 Task: In the  document map.docx Use the feature 'and check spelling and grammer' Change font style of header to '24' Select the body of letter and change paragraph spacing to  1.5
Action: Mouse moved to (210, 375)
Screenshot: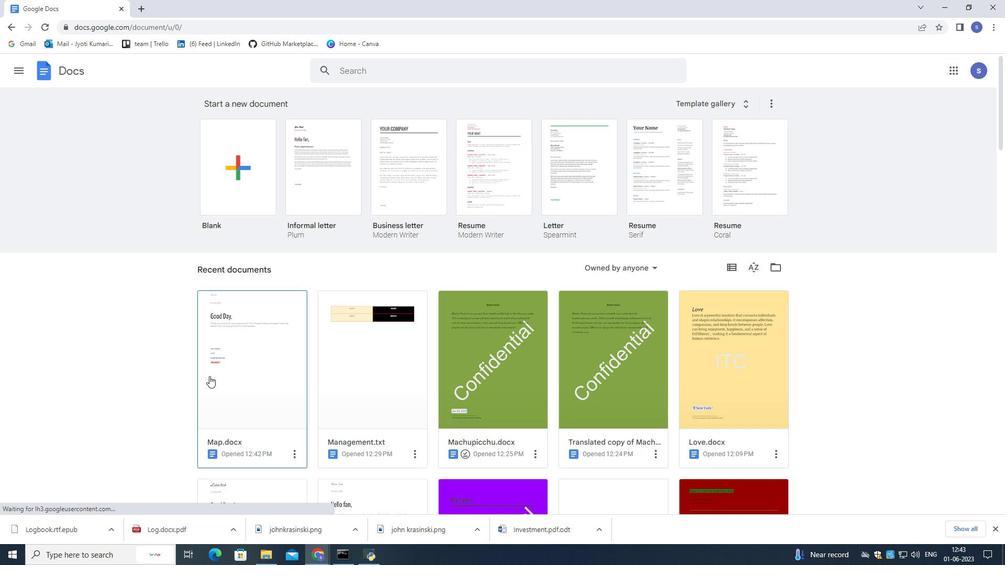 
Action: Mouse pressed left at (210, 375)
Screenshot: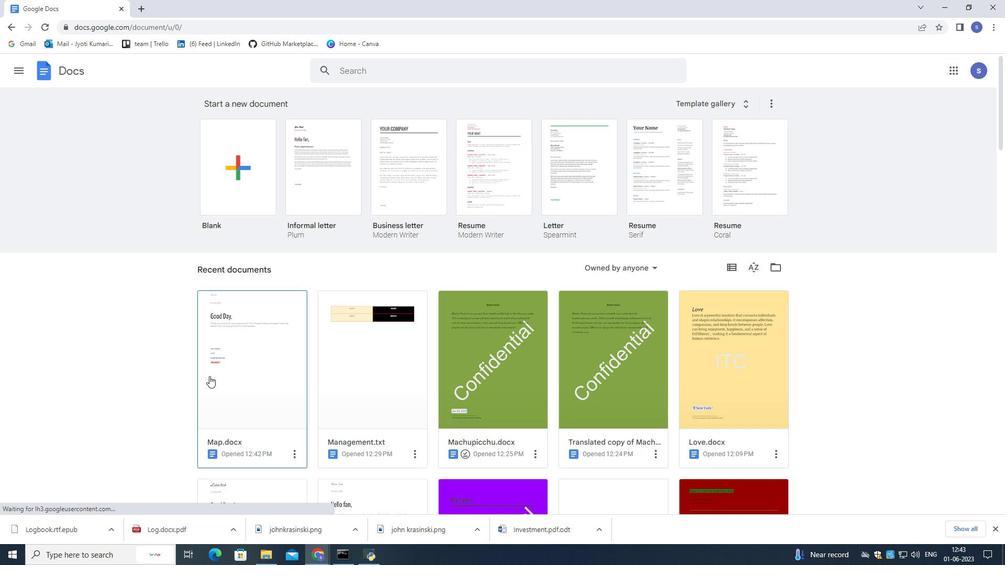 
Action: Mouse moved to (210, 375)
Screenshot: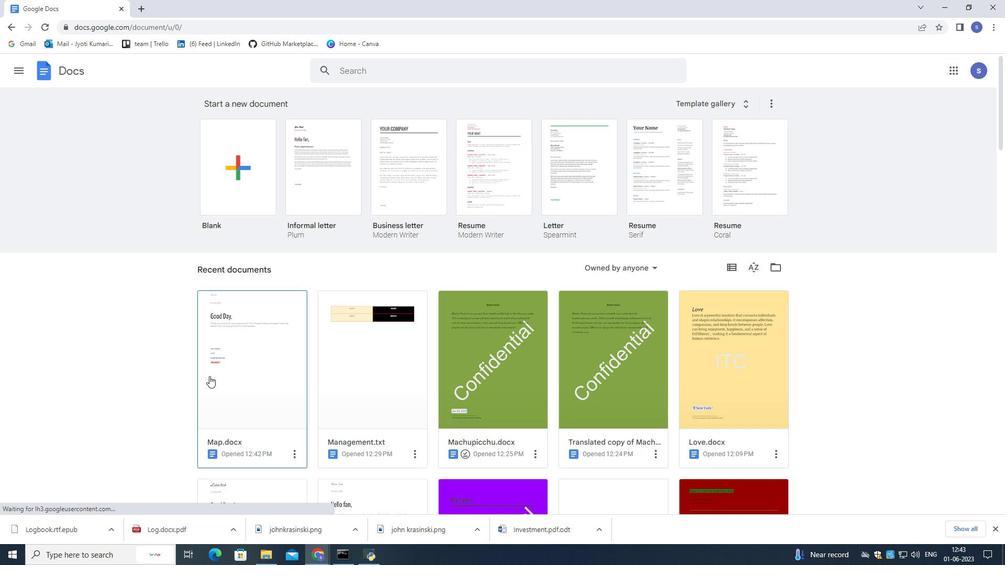 
Action: Mouse pressed left at (210, 375)
Screenshot: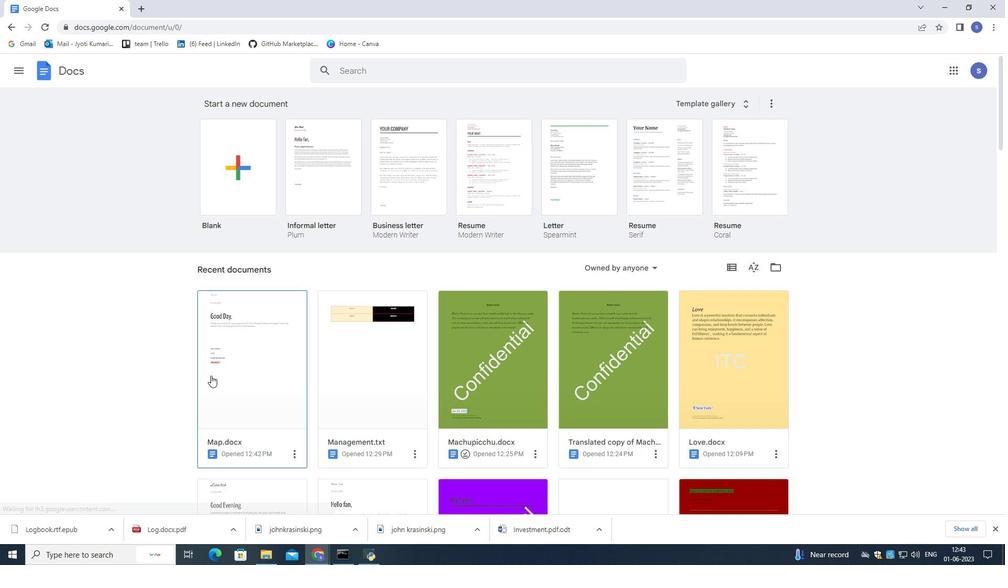 
Action: Mouse moved to (172, 76)
Screenshot: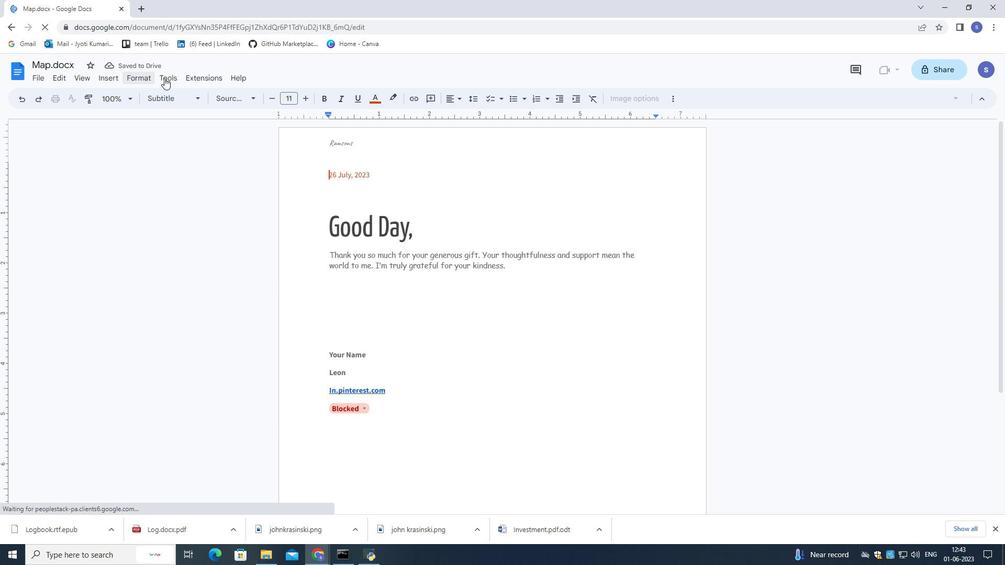
Action: Mouse pressed left at (172, 76)
Screenshot: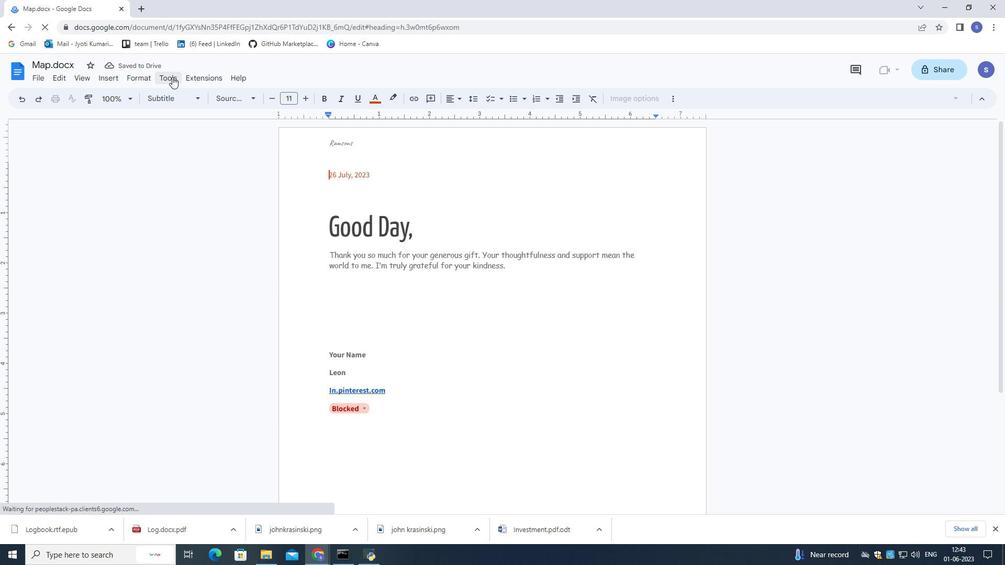 
Action: Mouse moved to (388, 94)
Screenshot: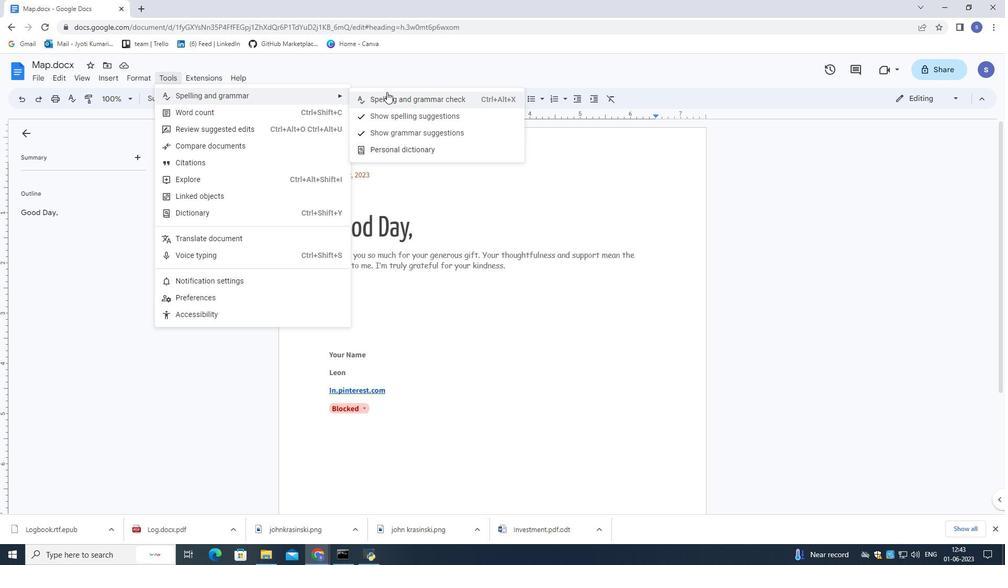 
Action: Mouse pressed left at (388, 94)
Screenshot: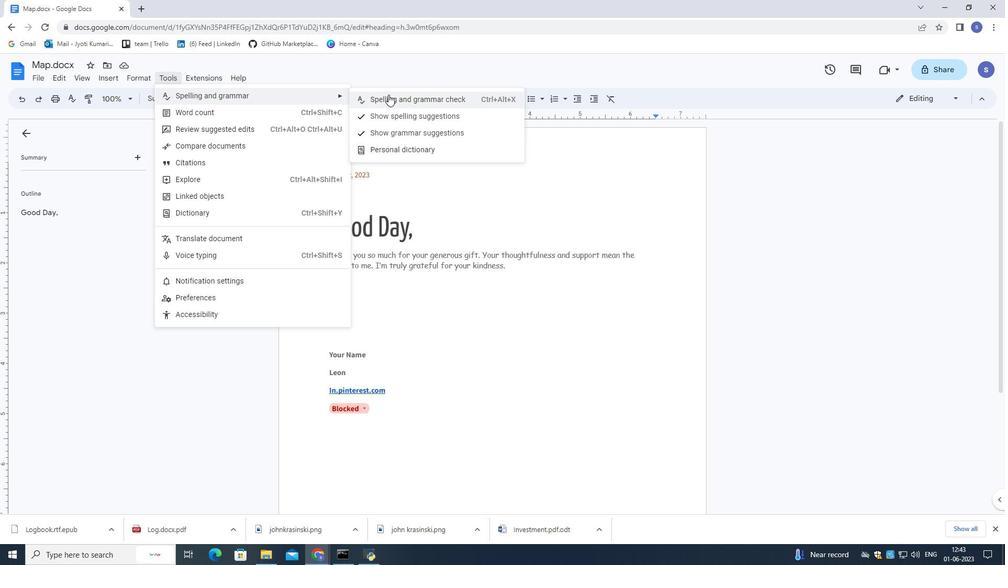 
Action: Mouse moved to (369, 145)
Screenshot: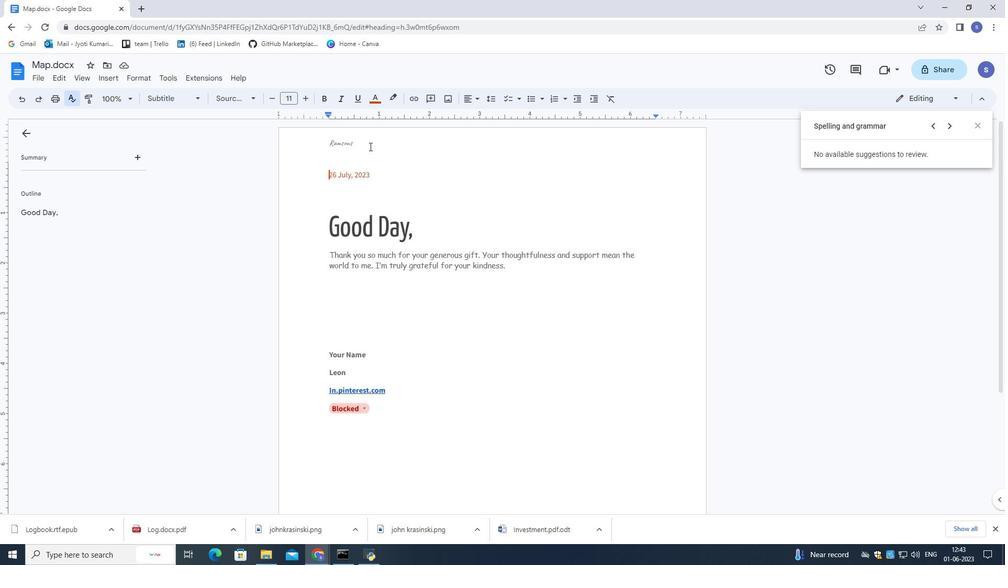 
Action: Mouse pressed left at (369, 145)
Screenshot: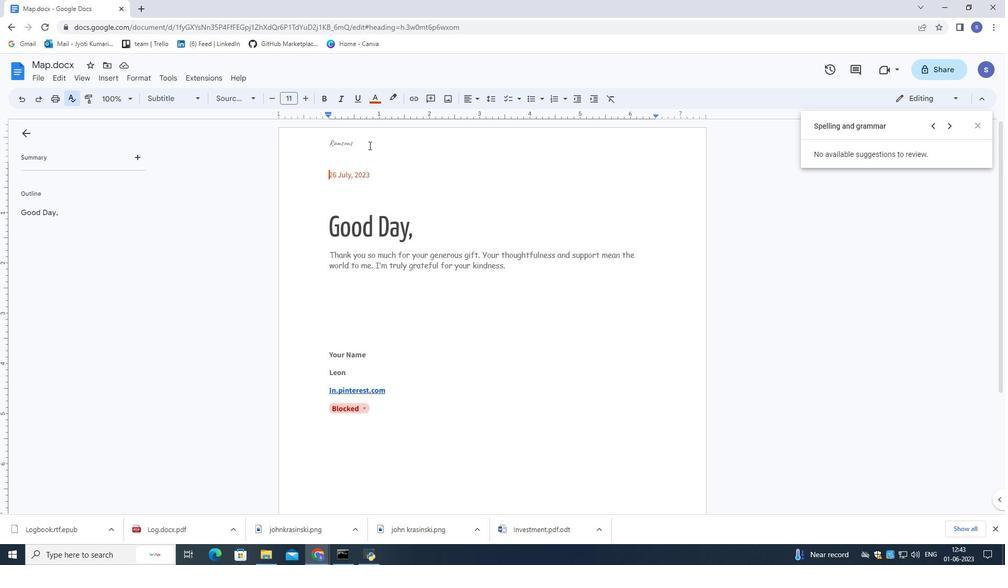 
Action: Mouse moved to (369, 145)
Screenshot: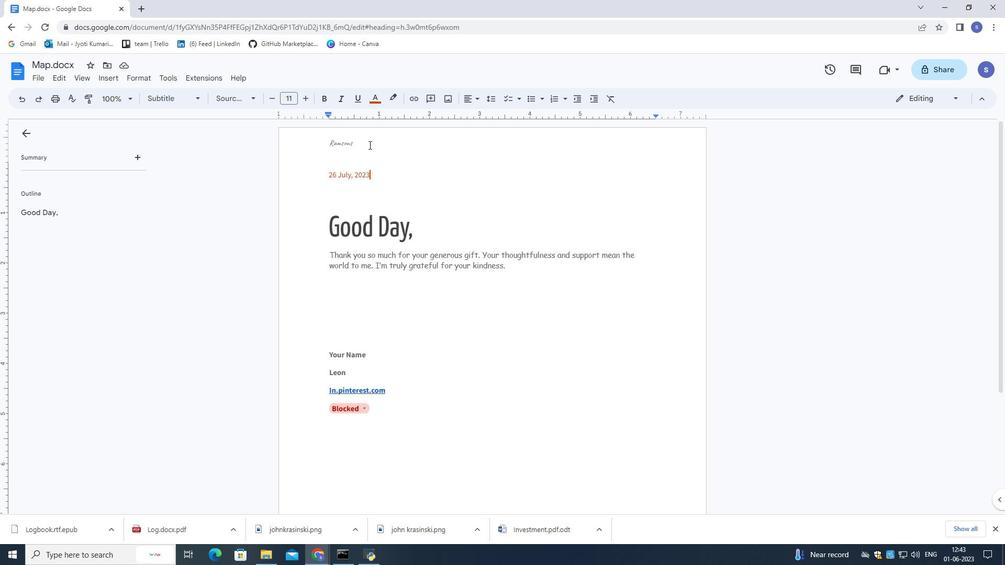 
Action: Mouse pressed left at (369, 145)
Screenshot: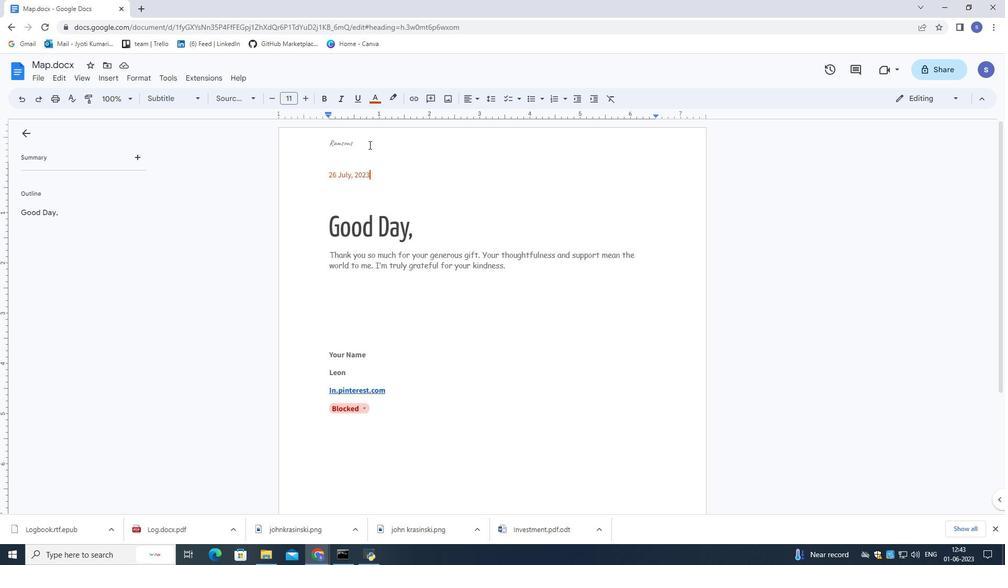 
Action: Mouse pressed left at (369, 145)
Screenshot: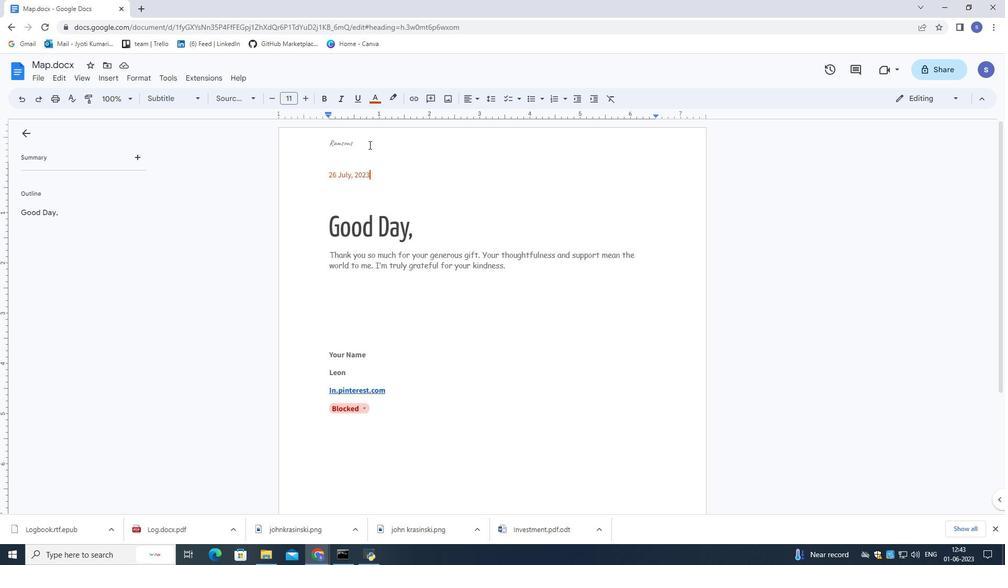 
Action: Mouse pressed left at (369, 145)
Screenshot: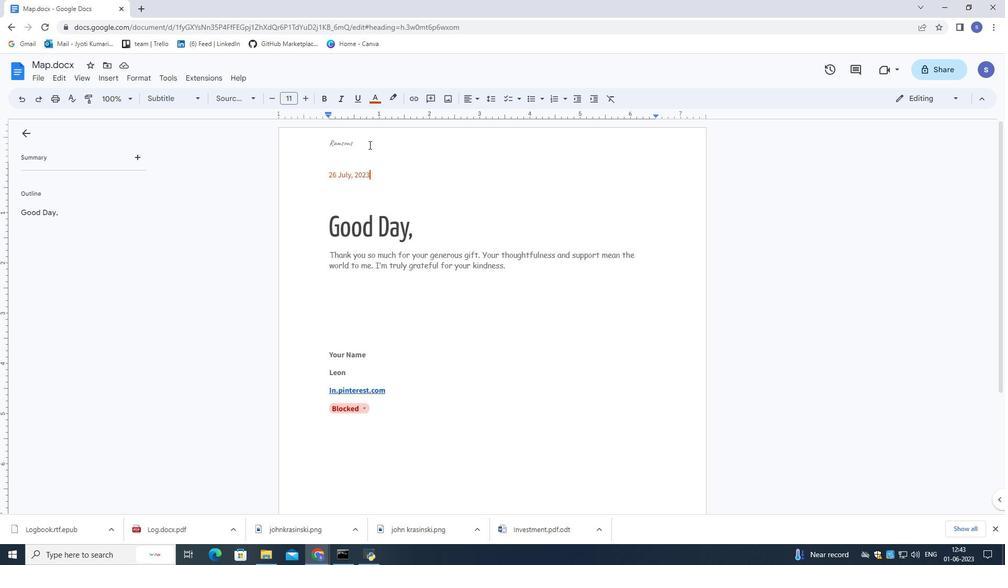 
Action: Mouse pressed left at (369, 145)
Screenshot: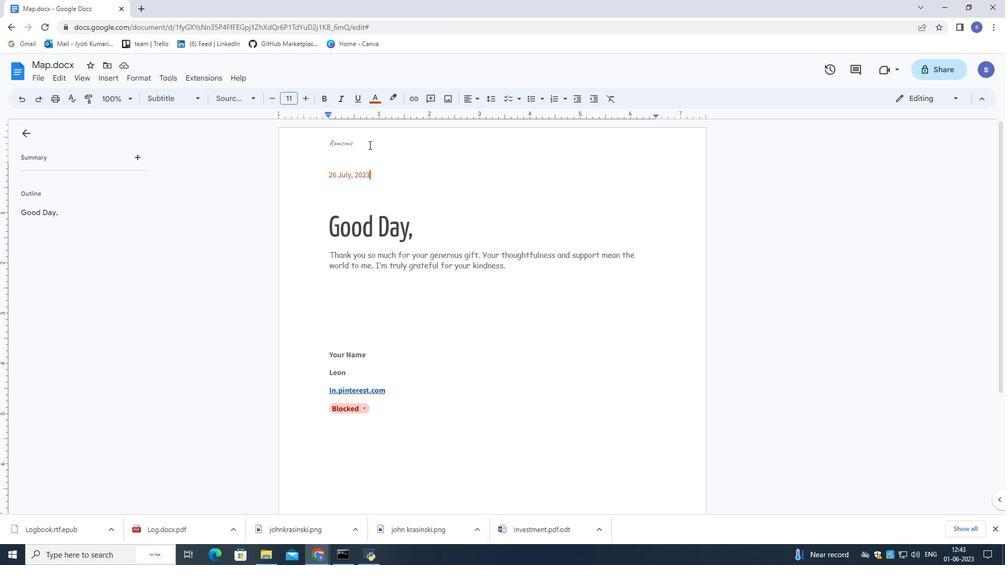 
Action: Mouse pressed left at (369, 145)
Screenshot: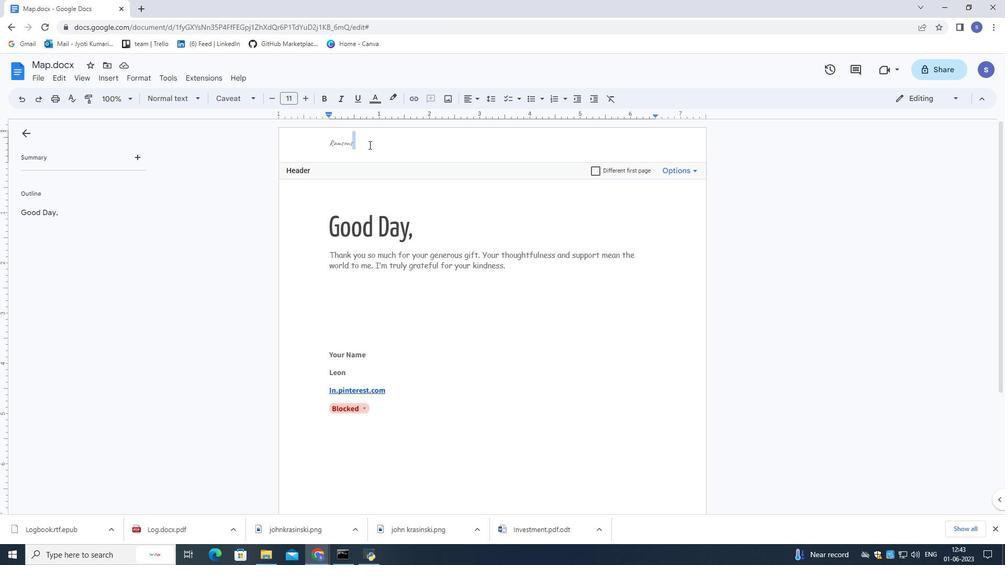 
Action: Mouse pressed left at (369, 145)
Screenshot: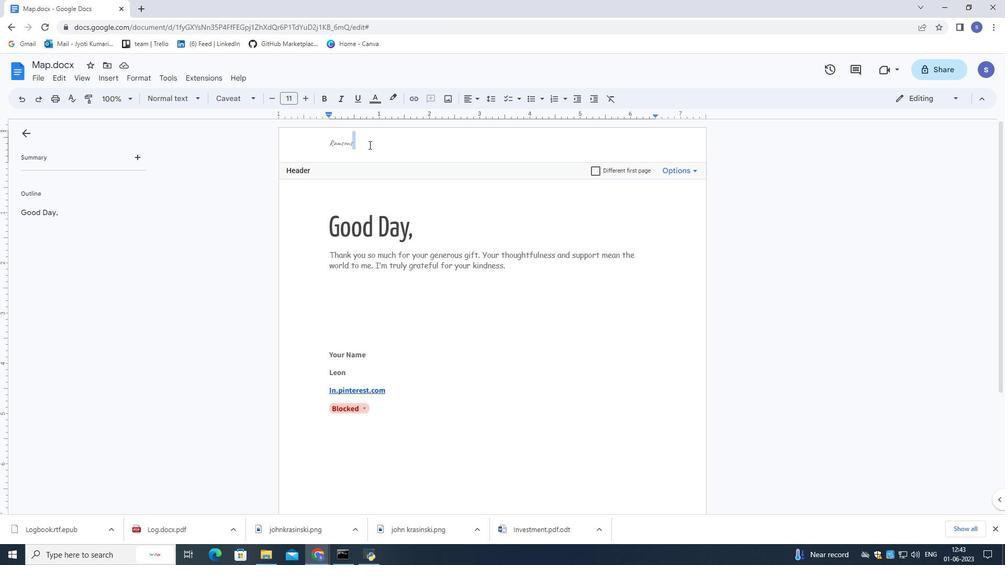 
Action: Mouse pressed left at (369, 145)
Screenshot: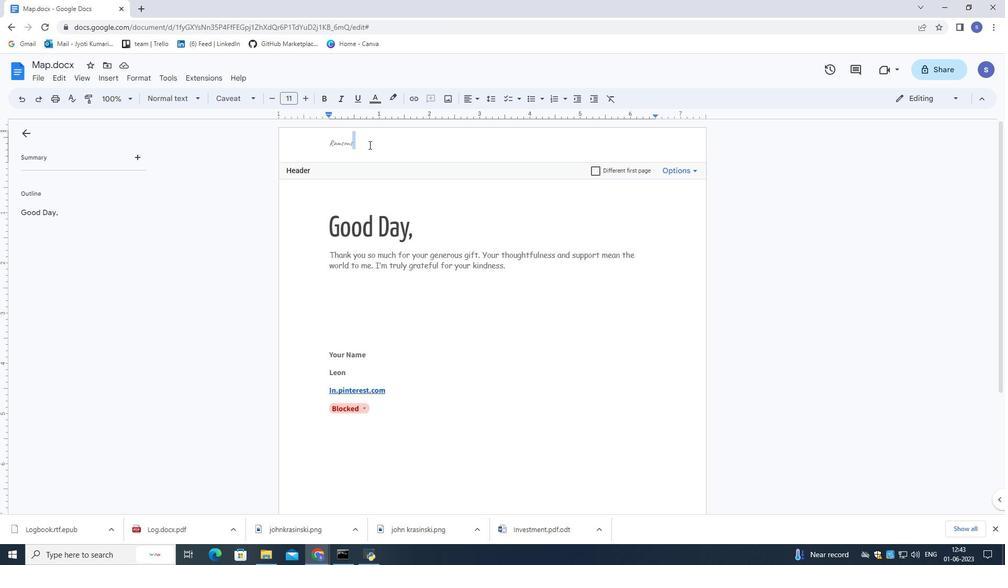 
Action: Mouse moved to (303, 98)
Screenshot: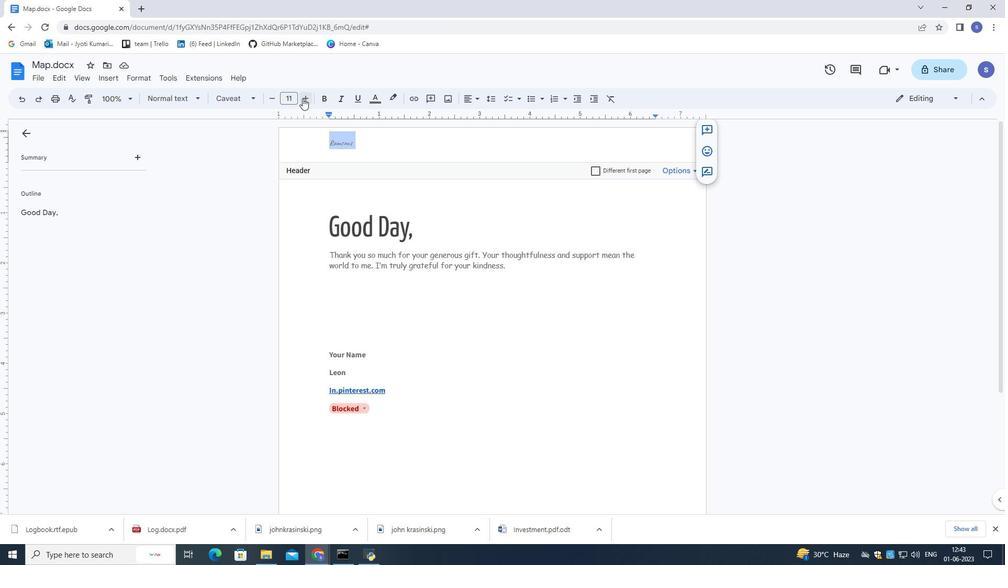 
Action: Mouse pressed left at (303, 98)
Screenshot: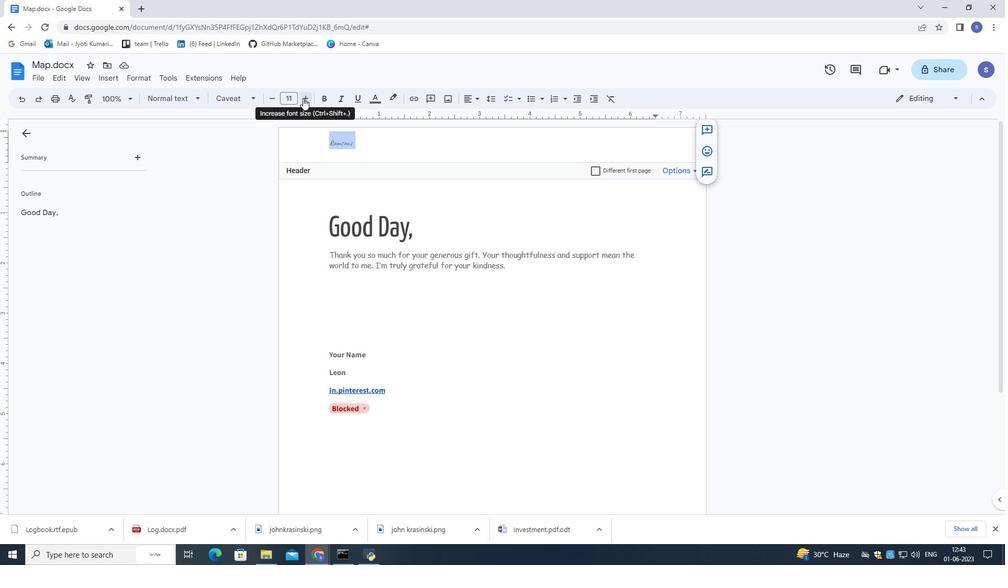 
Action: Mouse pressed left at (303, 98)
Screenshot: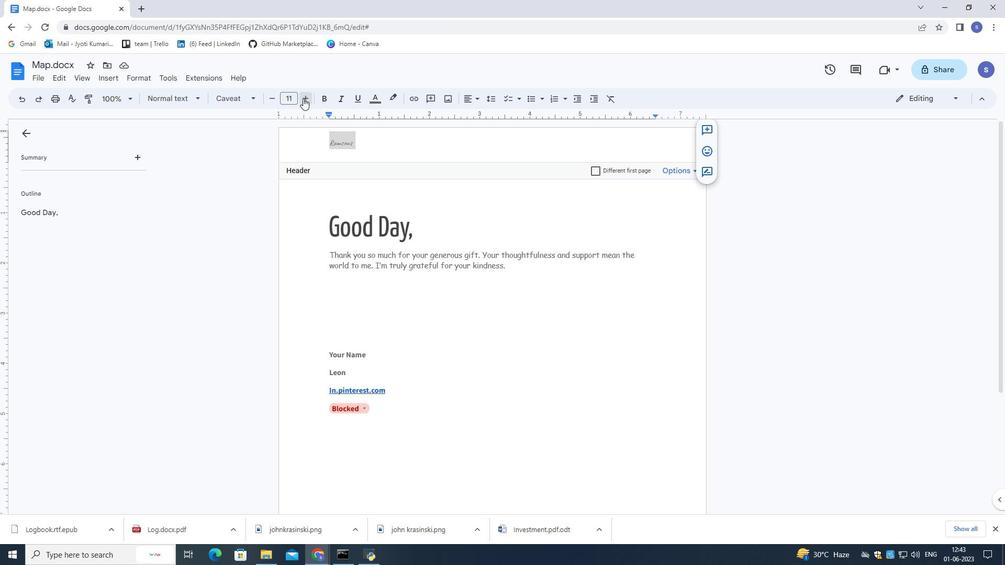 
Action: Mouse pressed left at (303, 98)
Screenshot: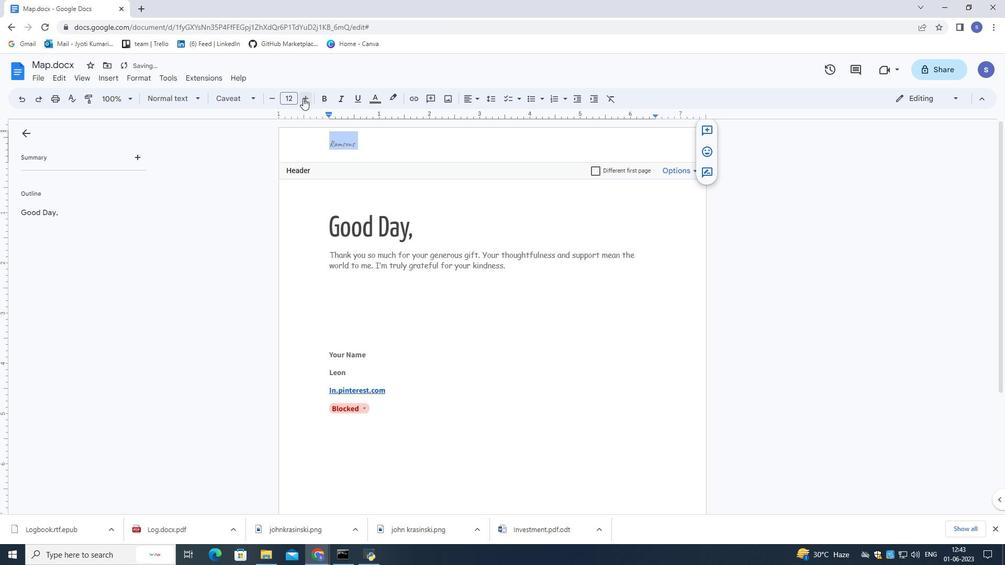 
Action: Mouse pressed left at (303, 98)
Screenshot: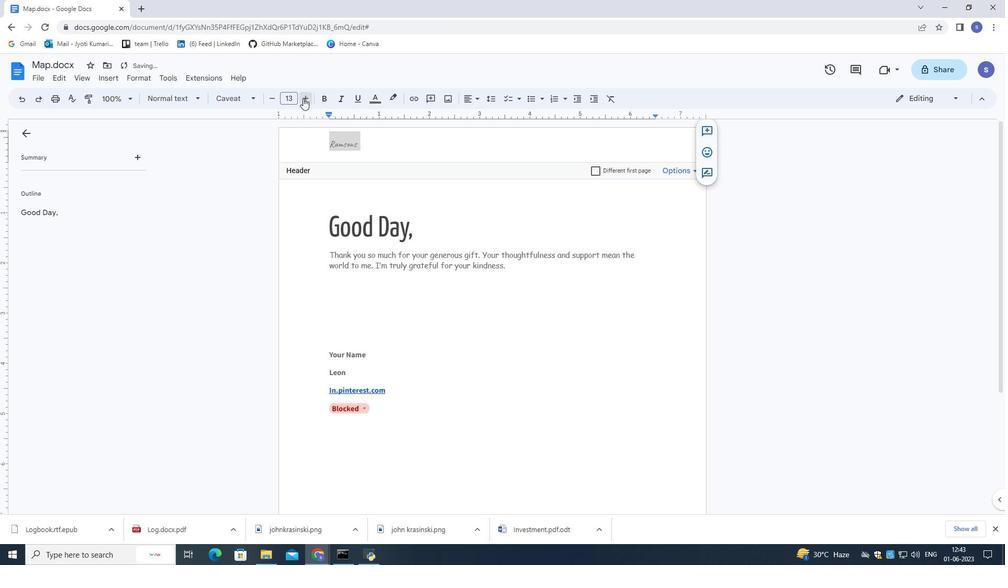 
Action: Mouse pressed left at (303, 98)
Screenshot: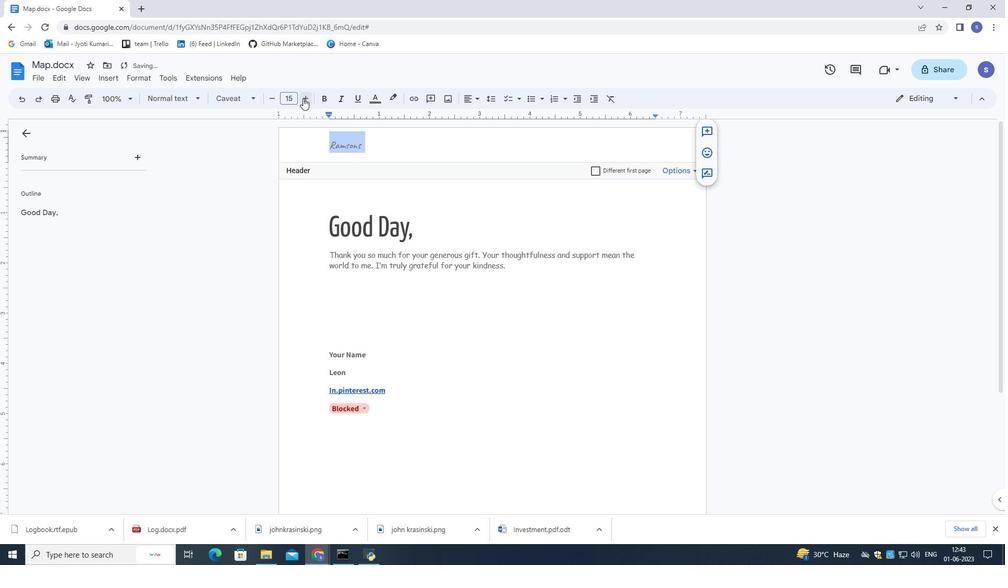 
Action: Mouse pressed left at (303, 98)
Screenshot: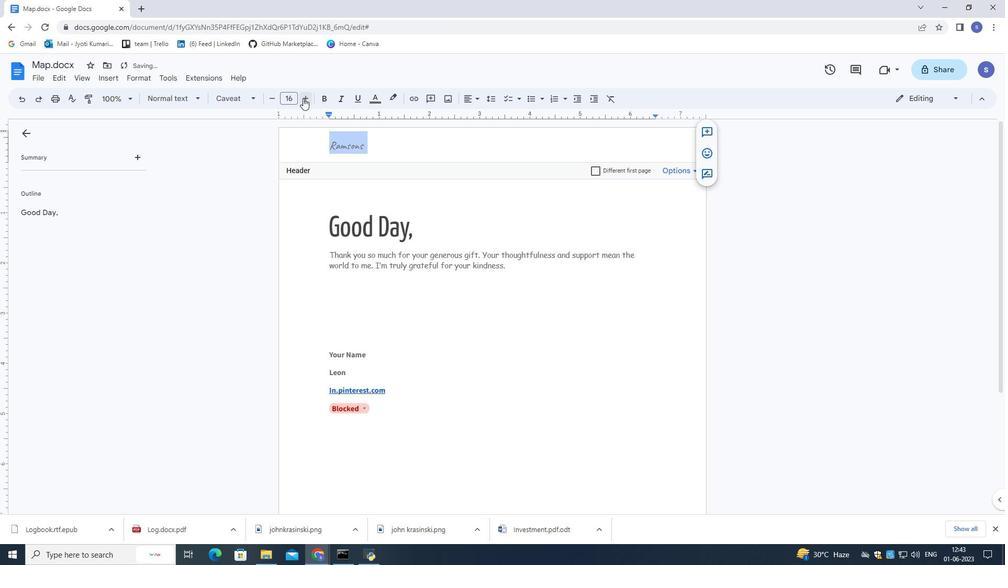 
Action: Mouse pressed left at (303, 98)
Screenshot: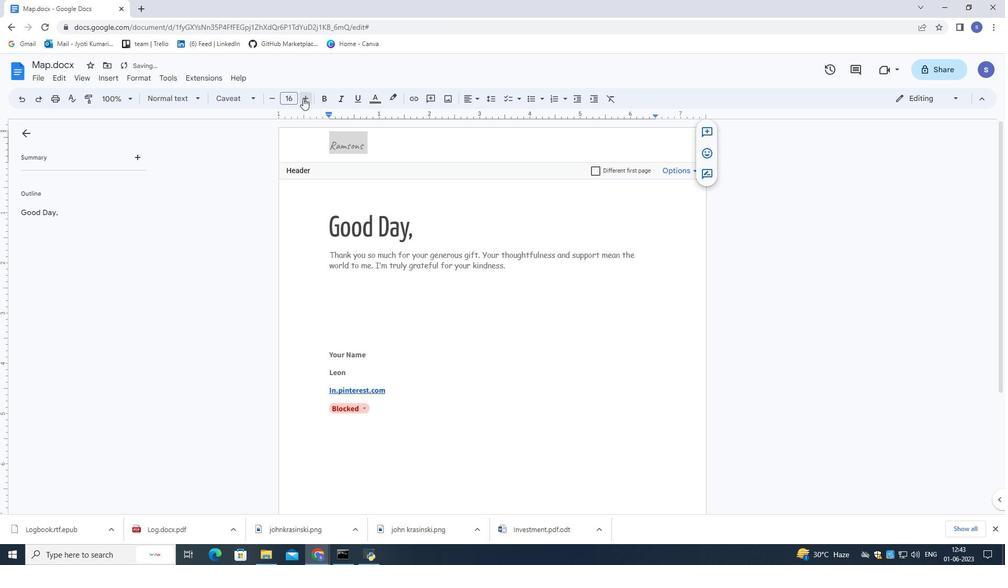 
Action: Mouse pressed left at (303, 98)
Screenshot: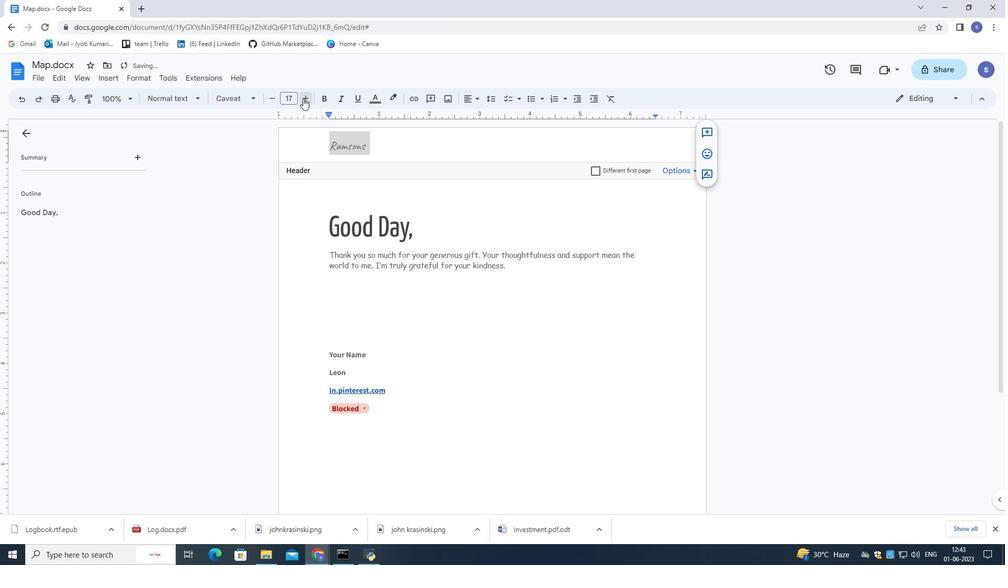 
Action: Mouse pressed left at (303, 98)
Screenshot: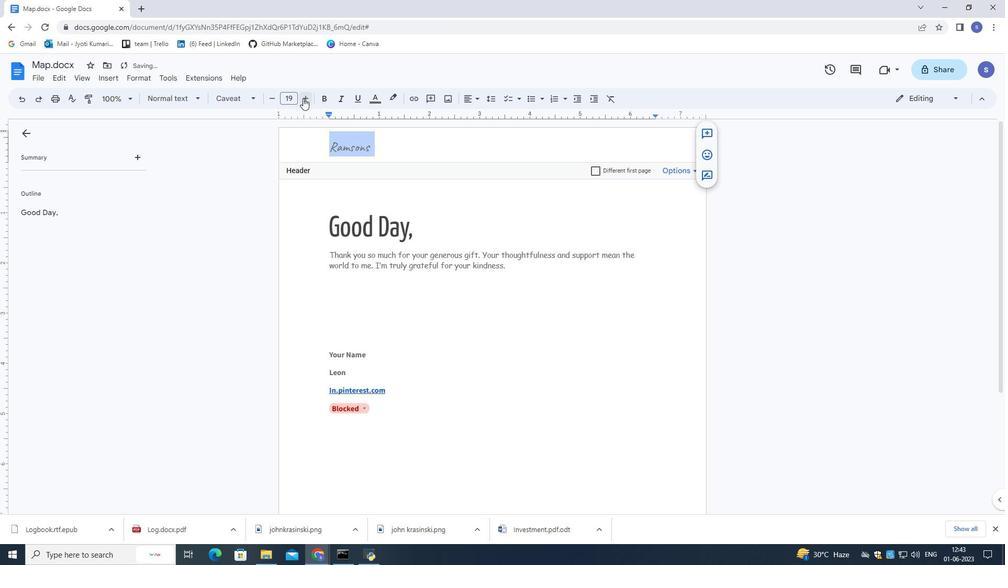 
Action: Mouse pressed left at (303, 98)
Screenshot: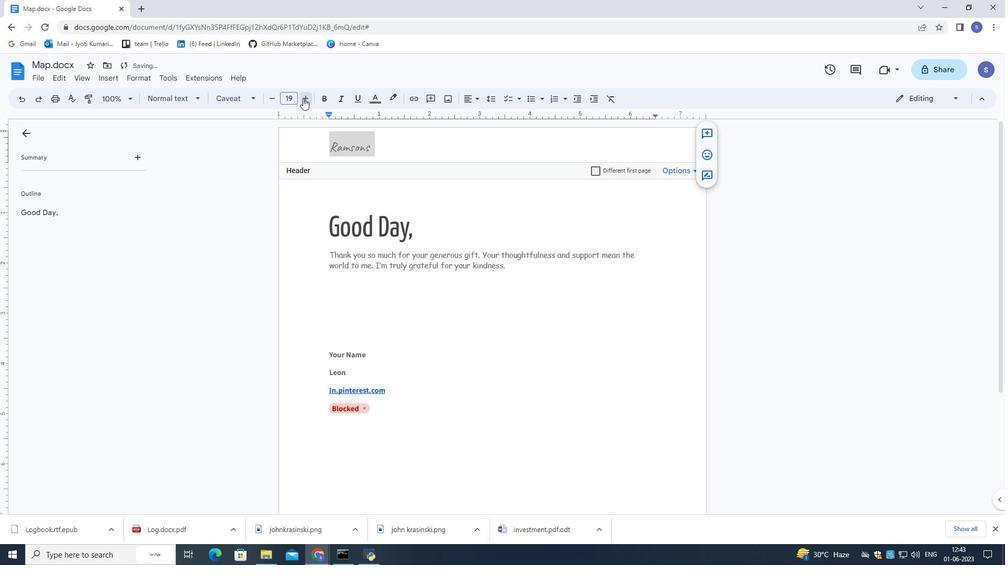 
Action: Mouse pressed left at (303, 98)
Screenshot: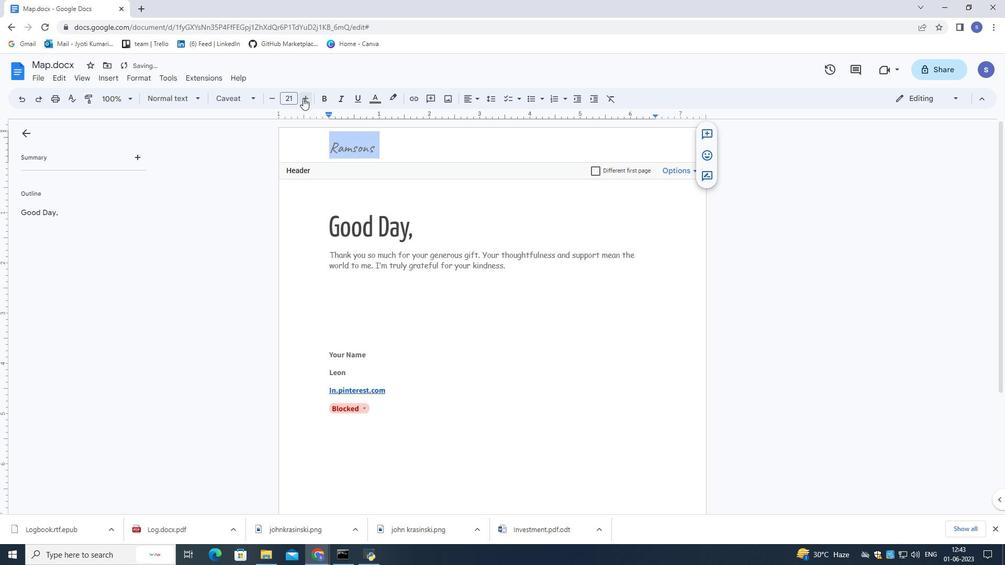 
Action: Mouse pressed left at (303, 98)
Screenshot: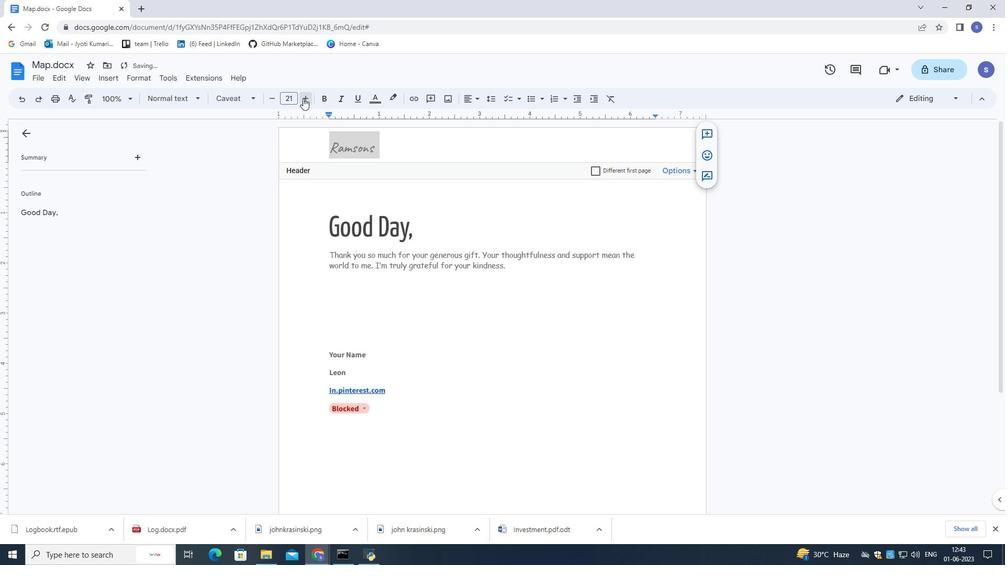 
Action: Mouse pressed left at (303, 98)
Screenshot: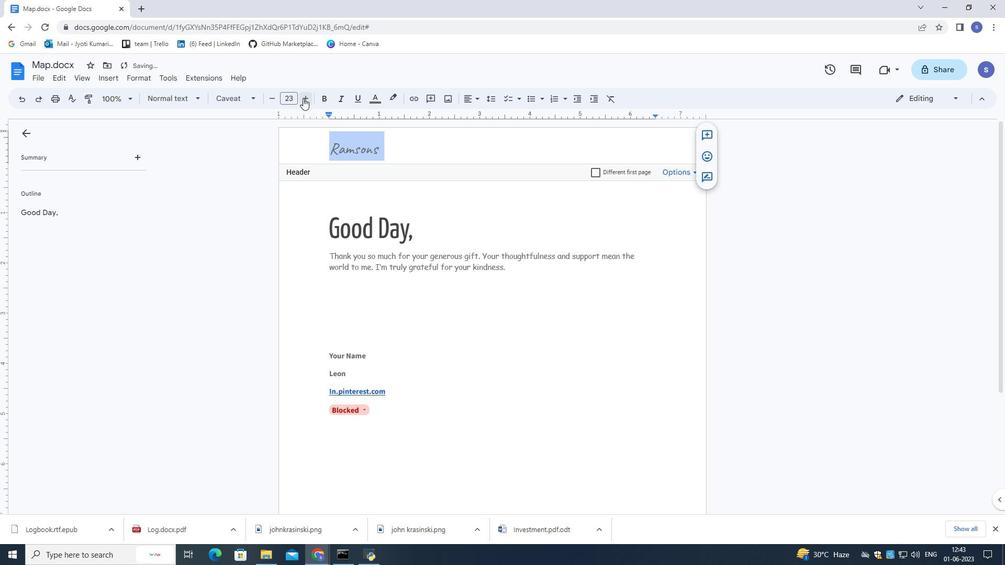
Action: Mouse moved to (480, 209)
Screenshot: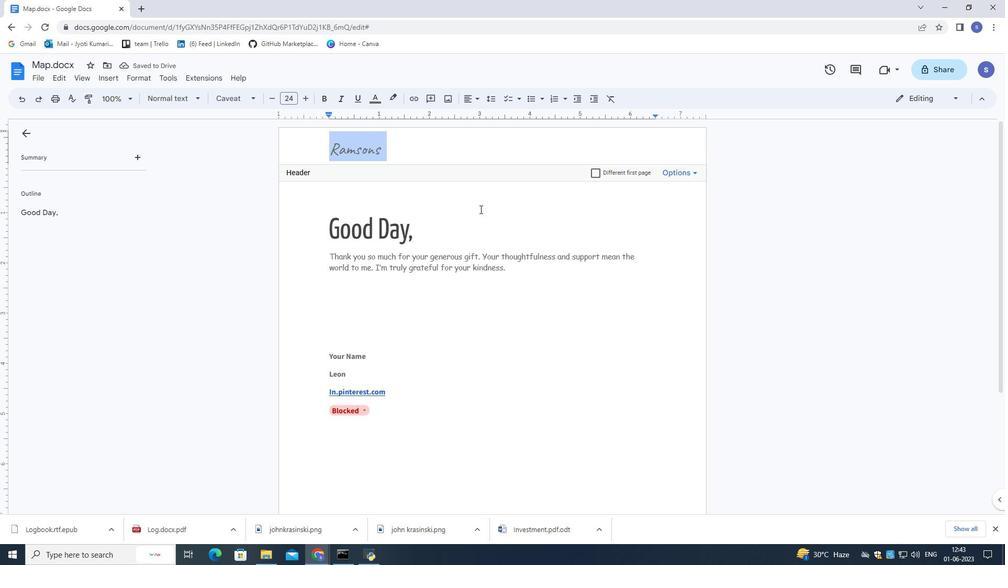 
Action: Mouse pressed left at (480, 209)
Screenshot: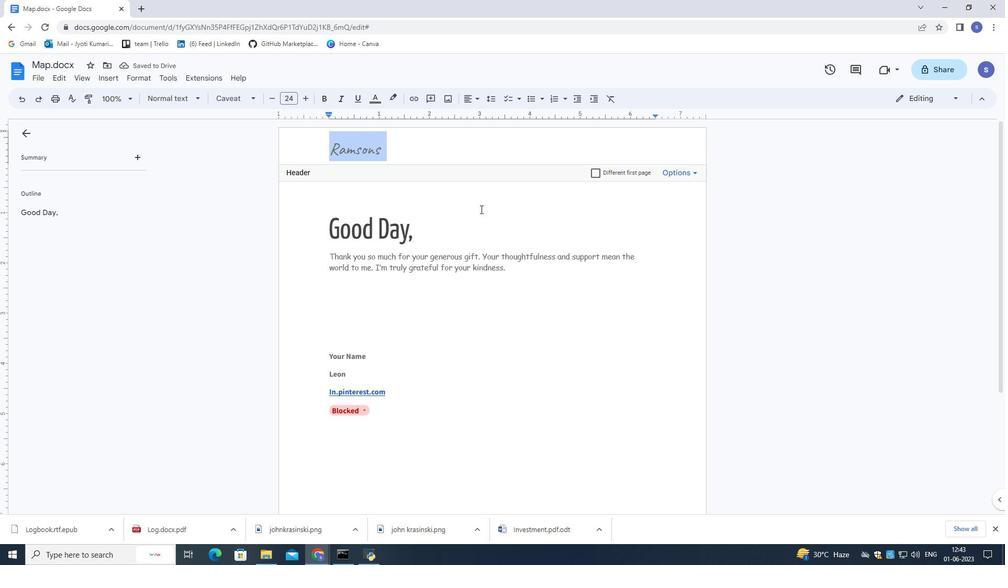 
Action: Mouse moved to (521, 273)
Screenshot: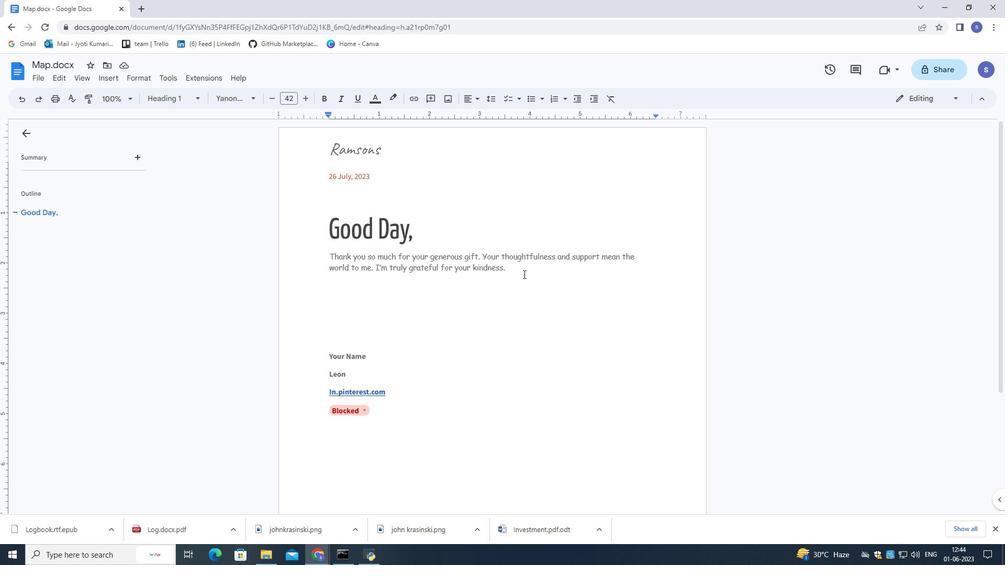 
Action: Mouse pressed left at (521, 273)
Screenshot: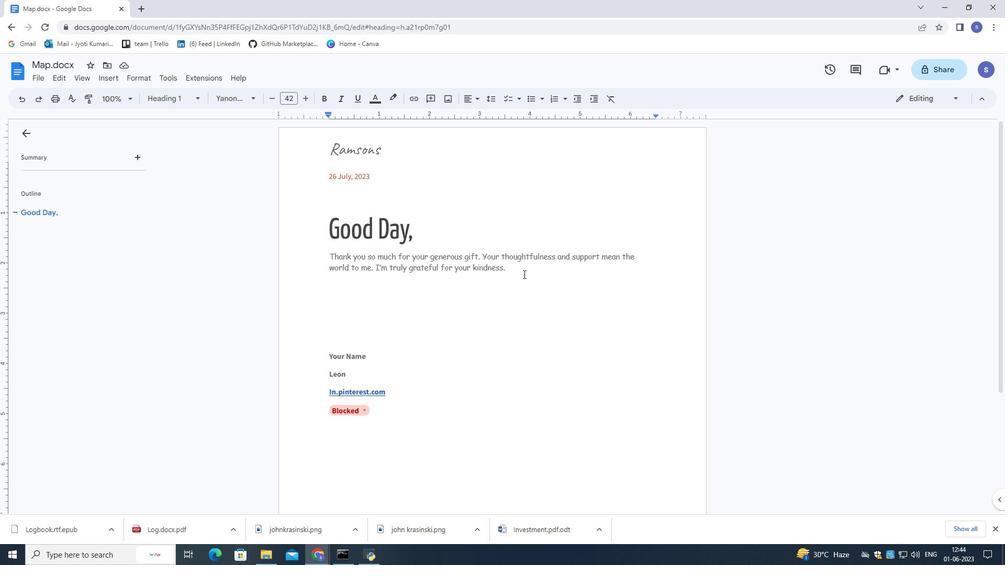 
Action: Mouse moved to (492, 102)
Screenshot: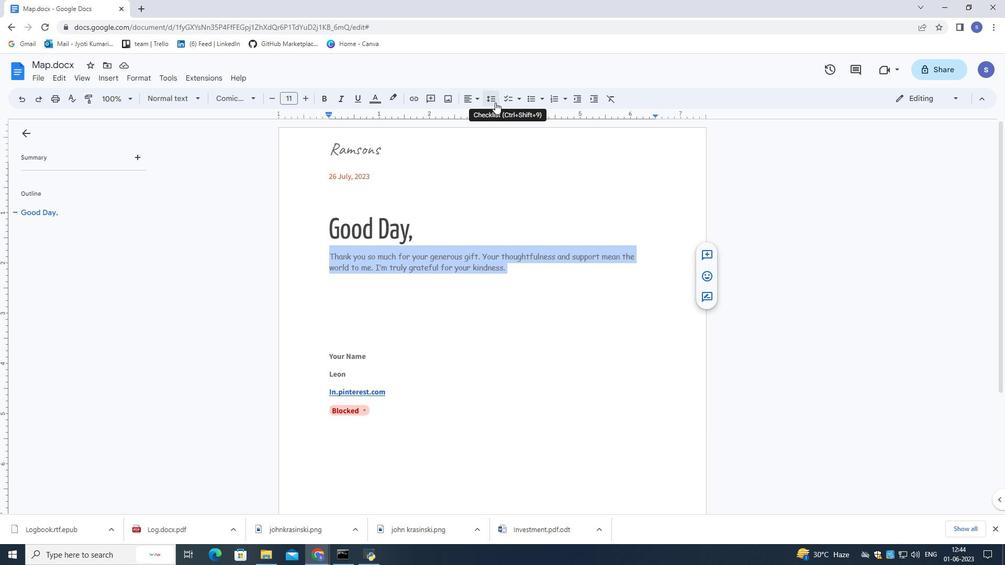 
Action: Mouse pressed left at (492, 102)
Screenshot: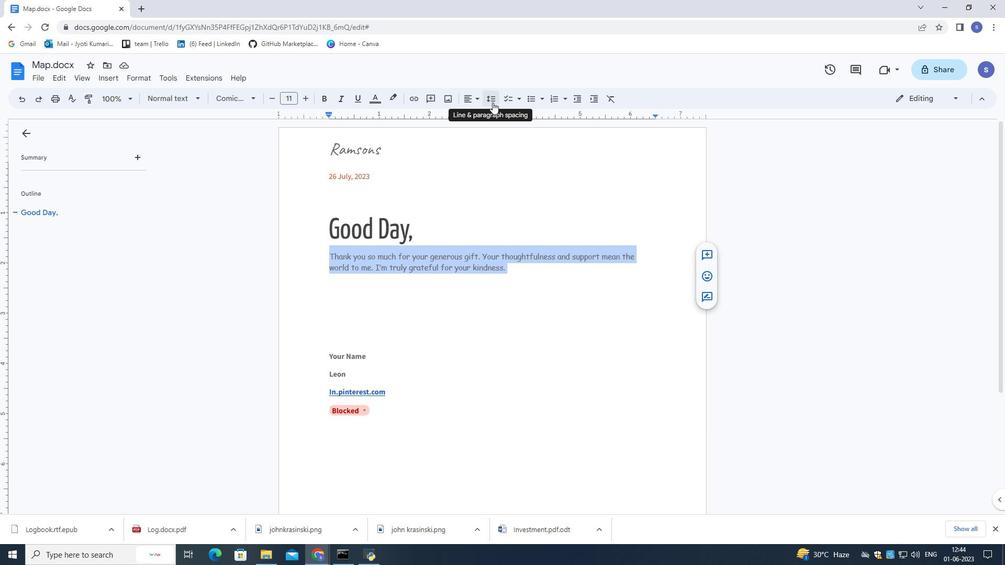 
Action: Mouse moved to (502, 148)
Screenshot: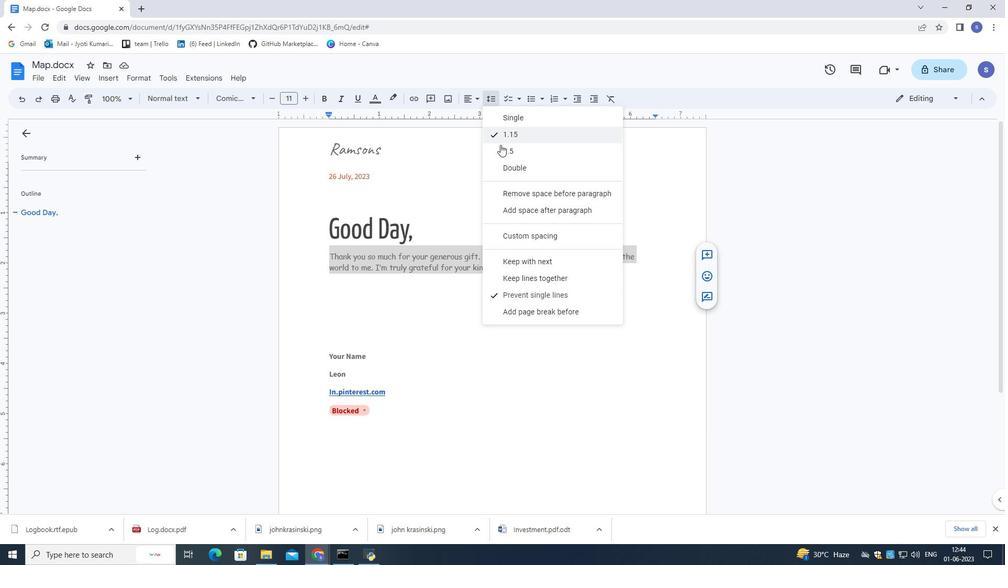 
Action: Mouse pressed left at (502, 148)
Screenshot: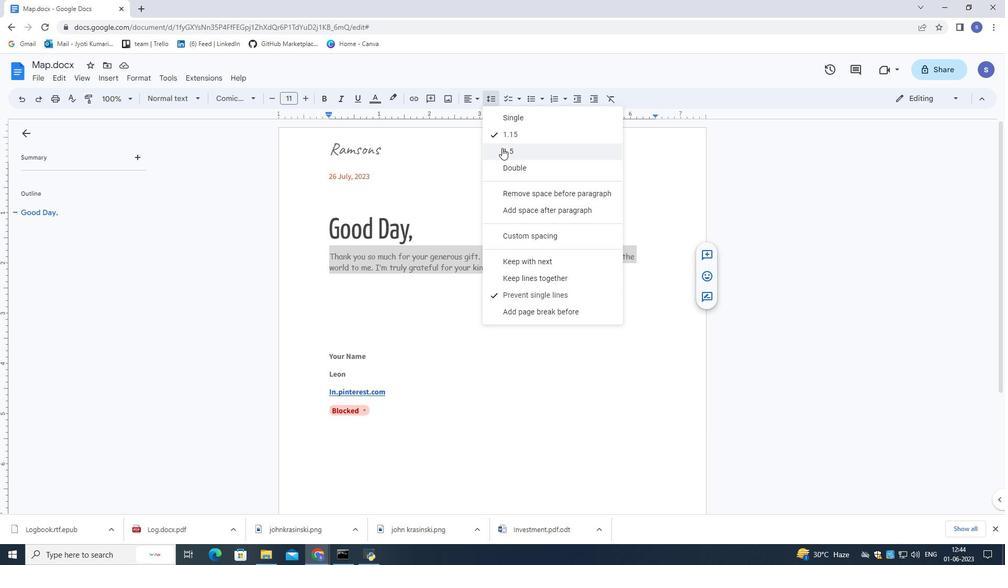 
Action: Mouse moved to (493, 305)
Screenshot: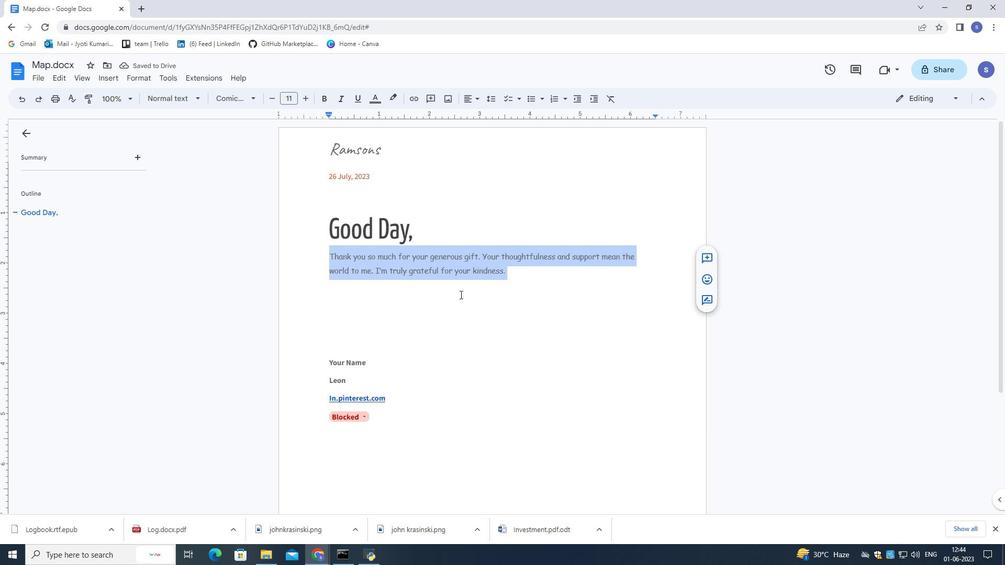 
Action: Mouse pressed left at (493, 305)
Screenshot: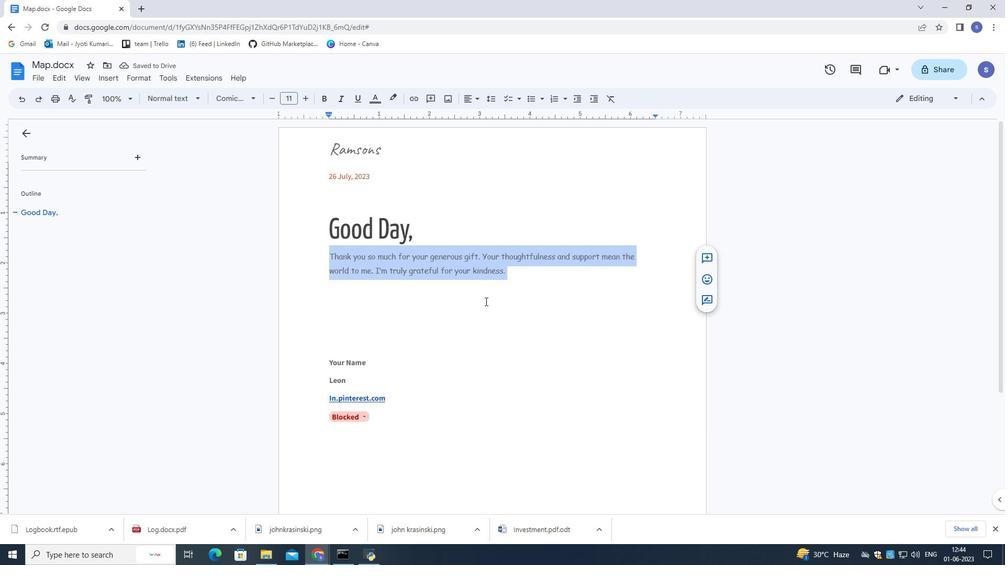 
Action: Mouse moved to (483, 303)
Screenshot: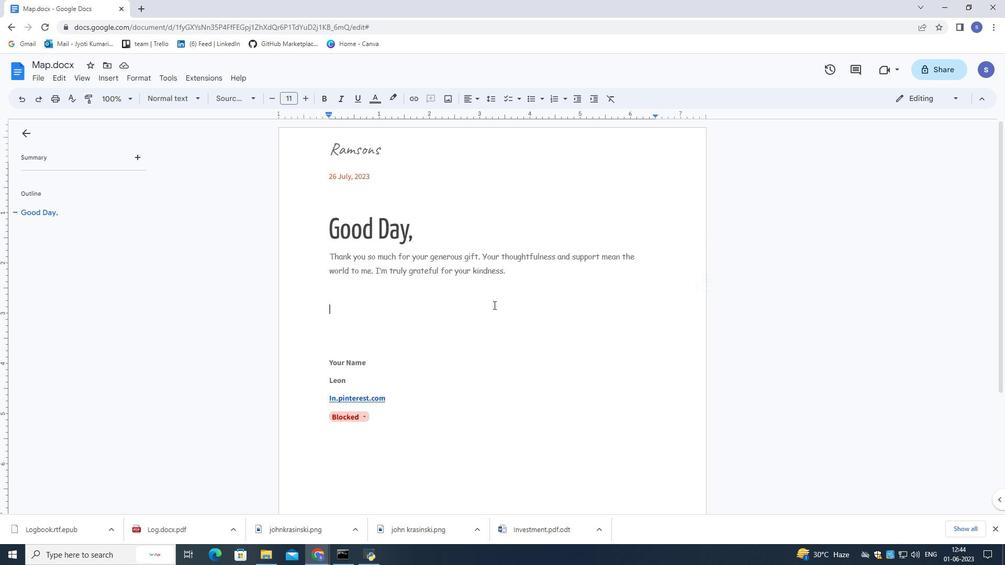 
